 Task: Look for products in the category "Hot Dogs & Sausages" from the brand "Niman Ranch".
Action: Mouse pressed left at (19, 137)
Screenshot: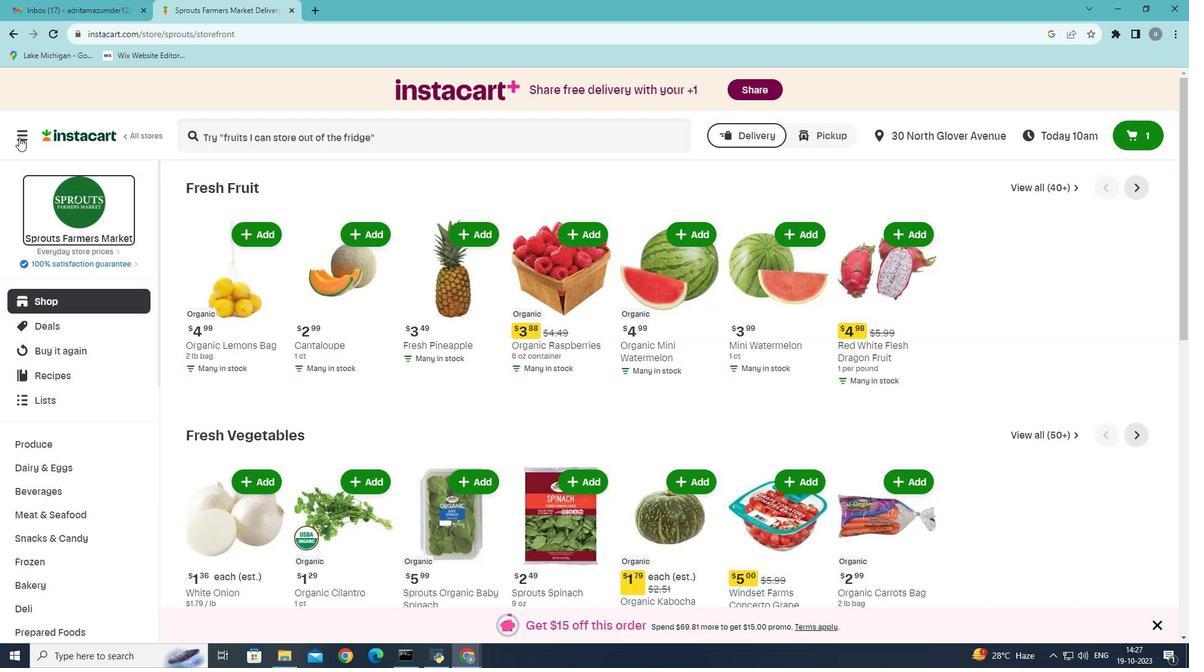 
Action: Mouse moved to (56, 356)
Screenshot: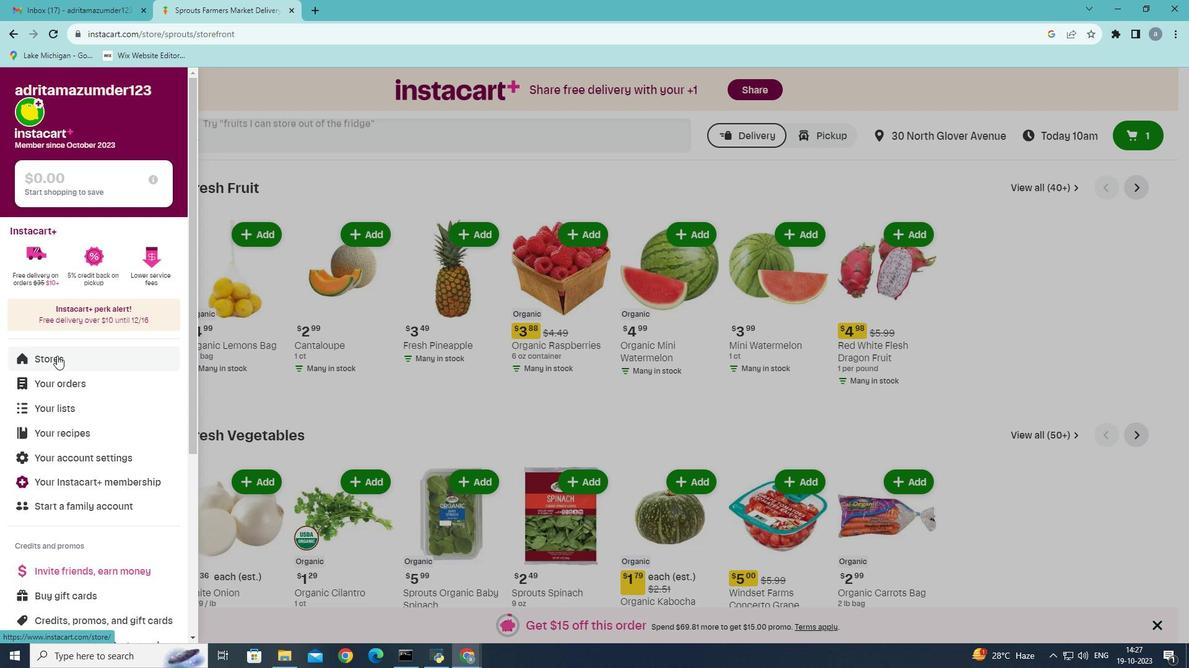 
Action: Mouse pressed left at (56, 356)
Screenshot: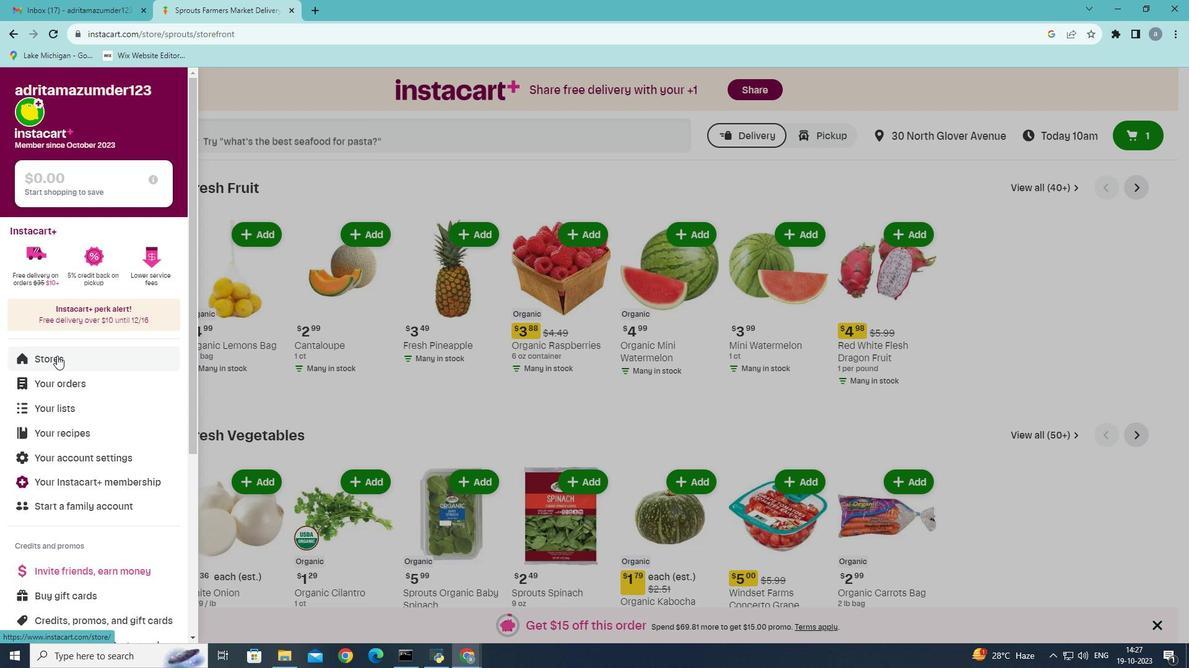
Action: Mouse moved to (283, 135)
Screenshot: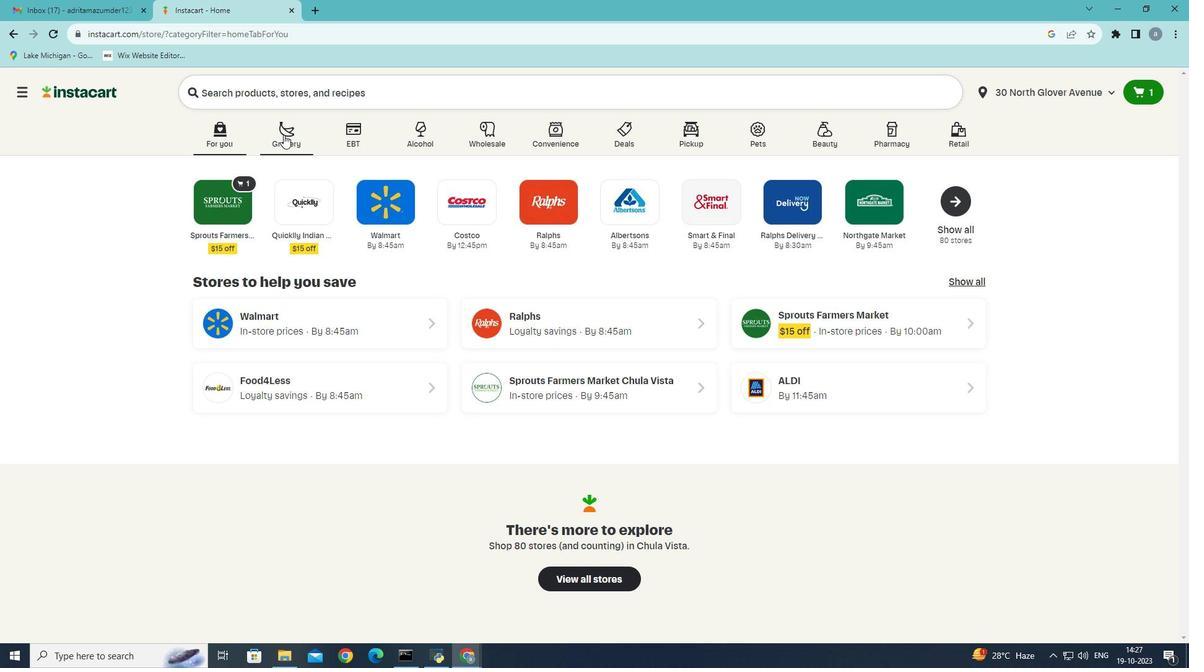 
Action: Mouse pressed left at (283, 135)
Screenshot: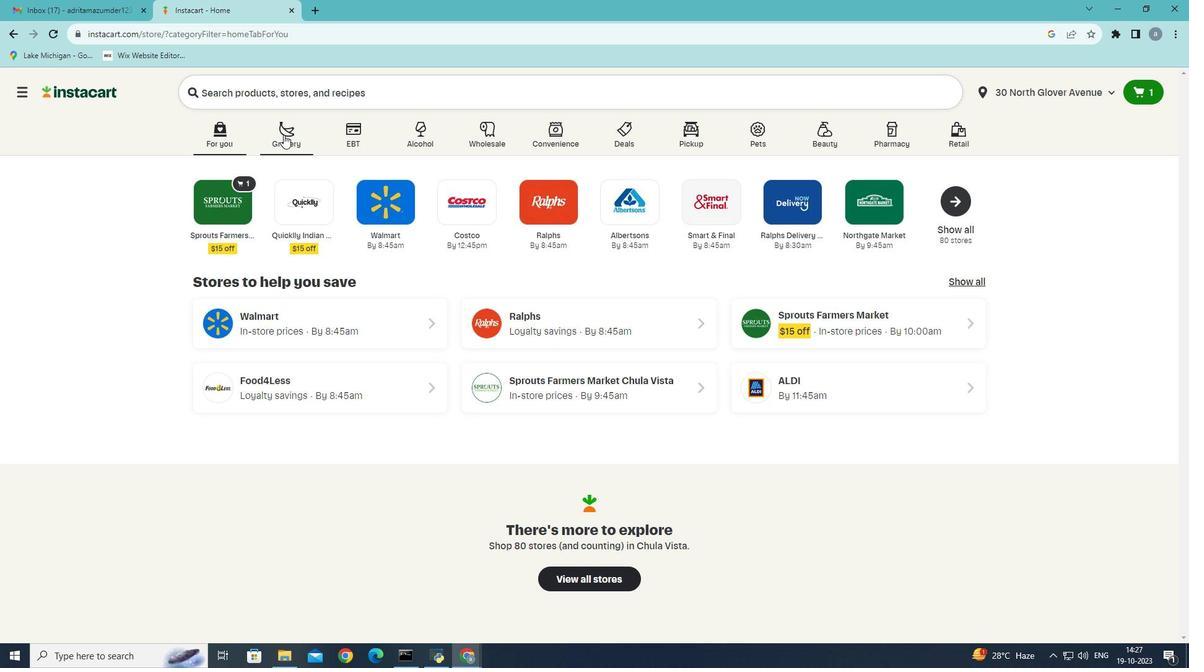 
Action: Mouse moved to (258, 358)
Screenshot: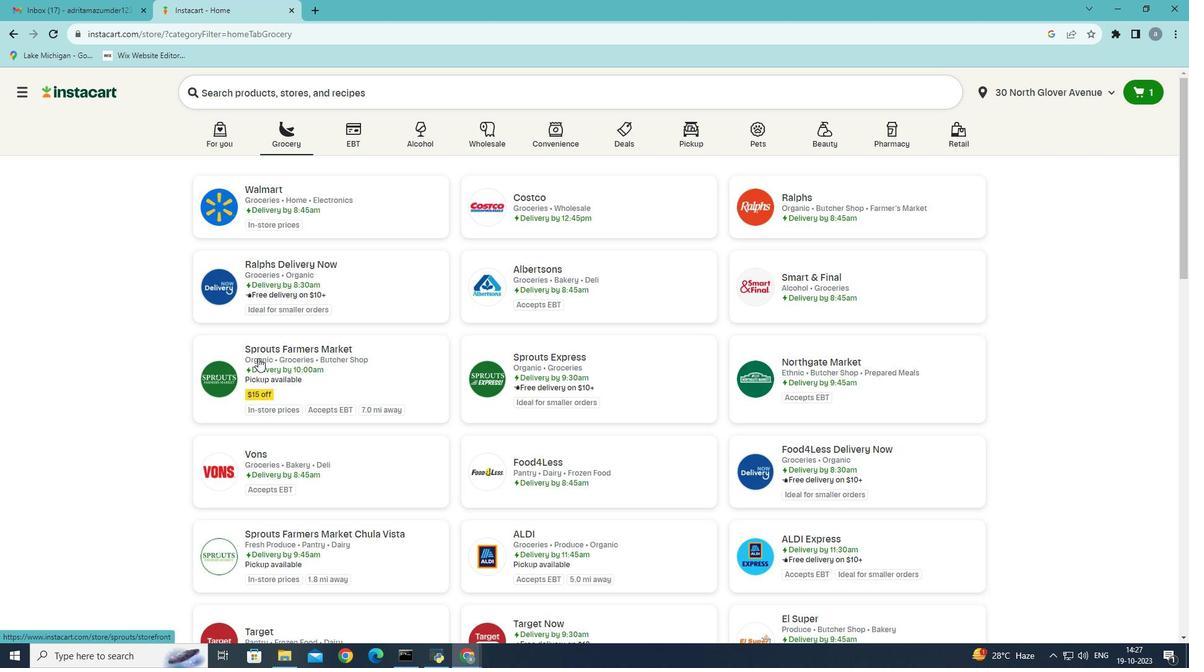 
Action: Mouse pressed left at (258, 358)
Screenshot: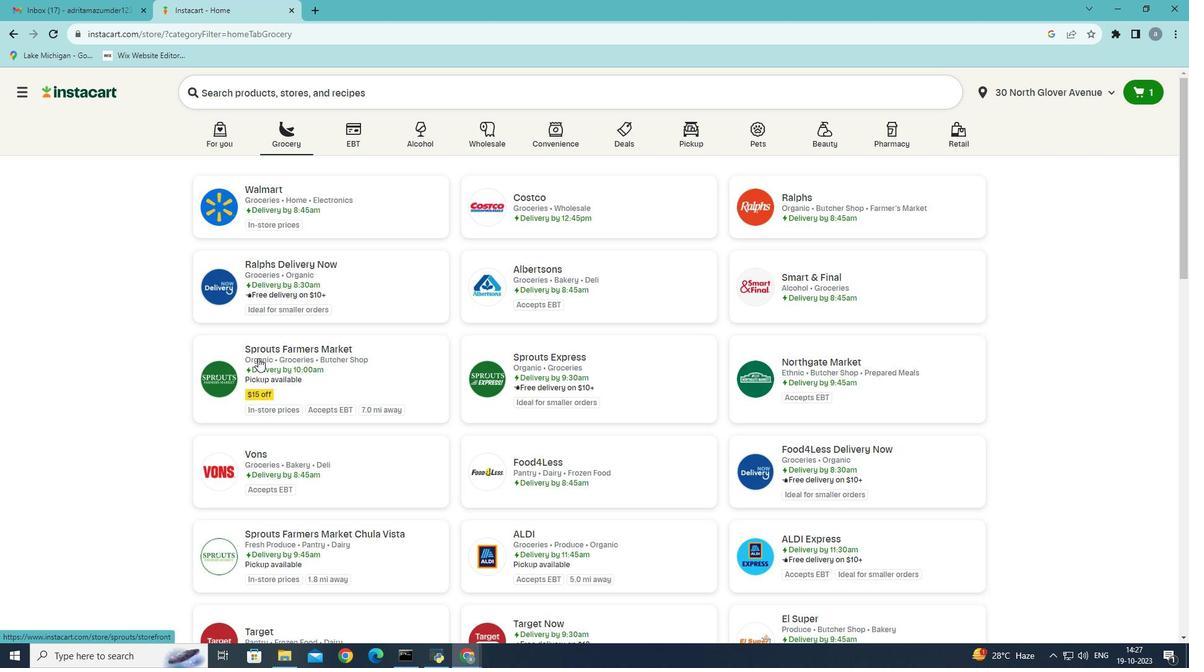 
Action: Mouse moved to (89, 511)
Screenshot: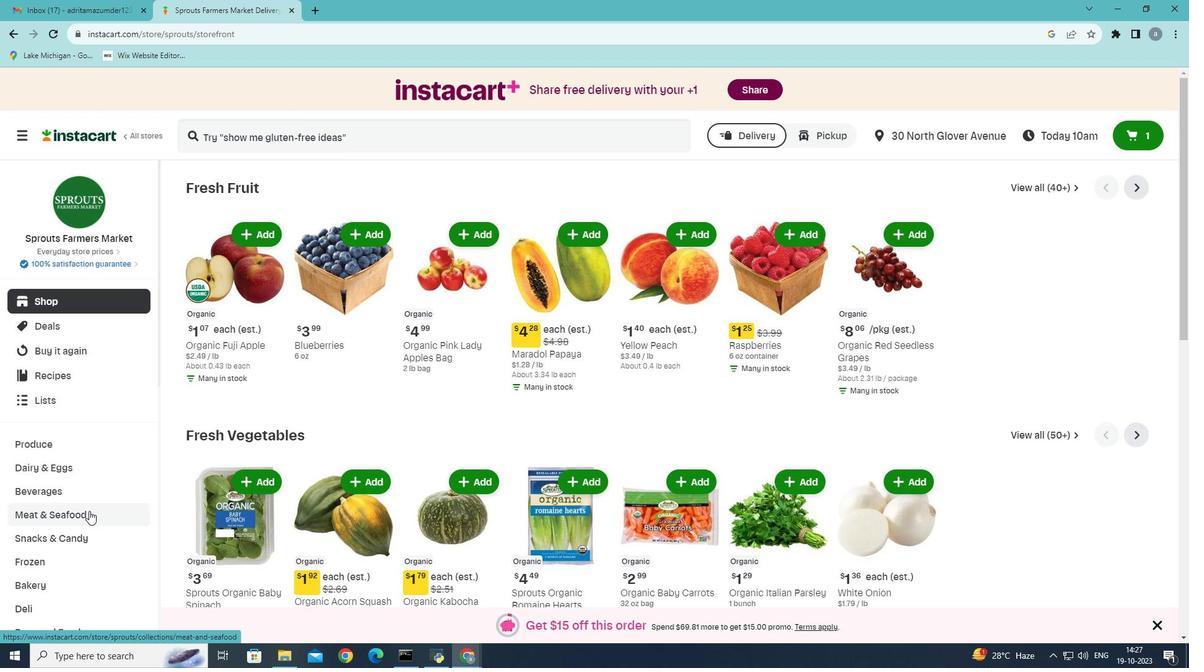 
Action: Mouse pressed left at (89, 511)
Screenshot: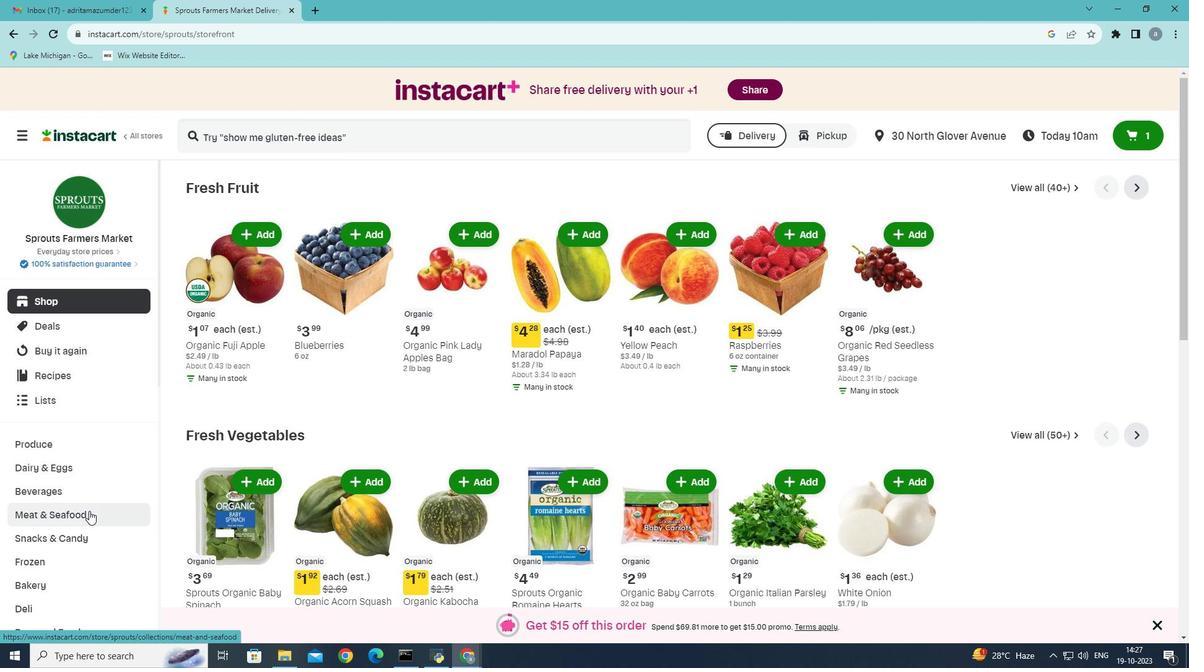 
Action: Mouse moved to (635, 218)
Screenshot: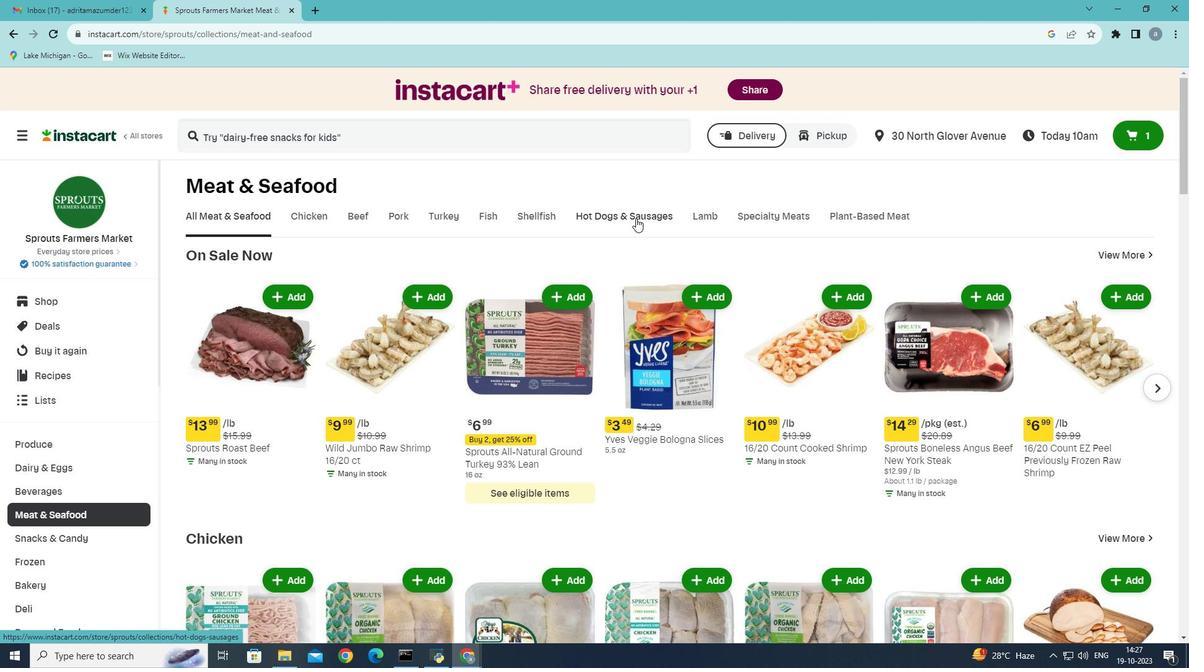 
Action: Mouse pressed left at (635, 218)
Screenshot: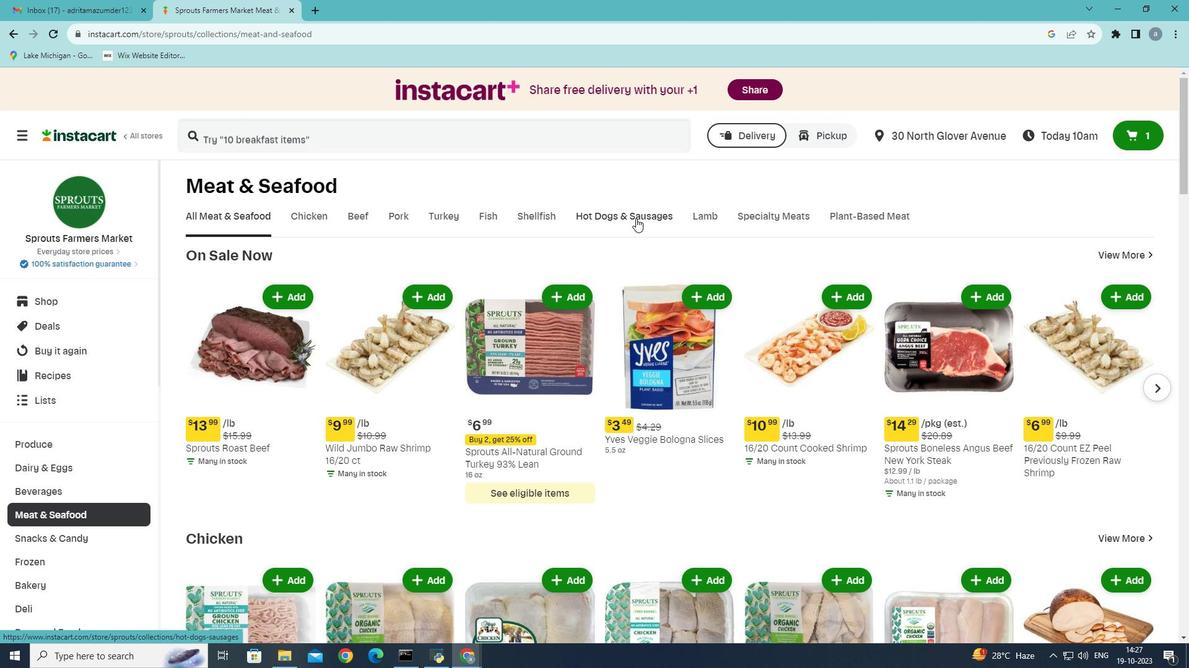 
Action: Mouse moved to (285, 259)
Screenshot: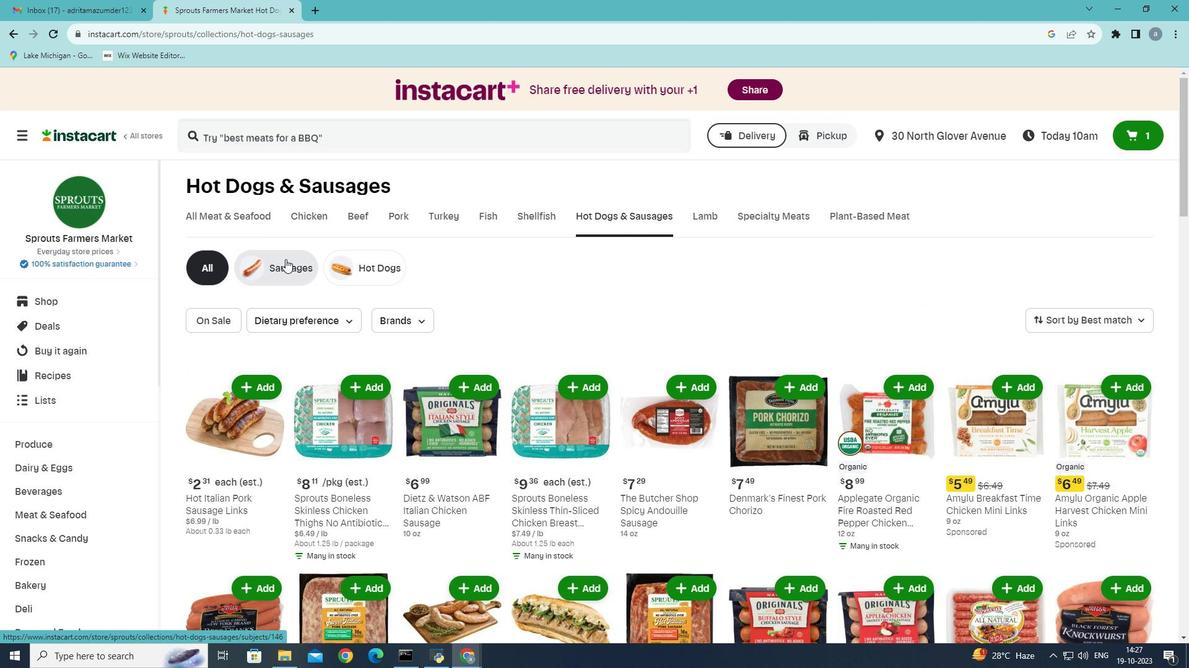 
Action: Mouse pressed left at (285, 259)
Screenshot: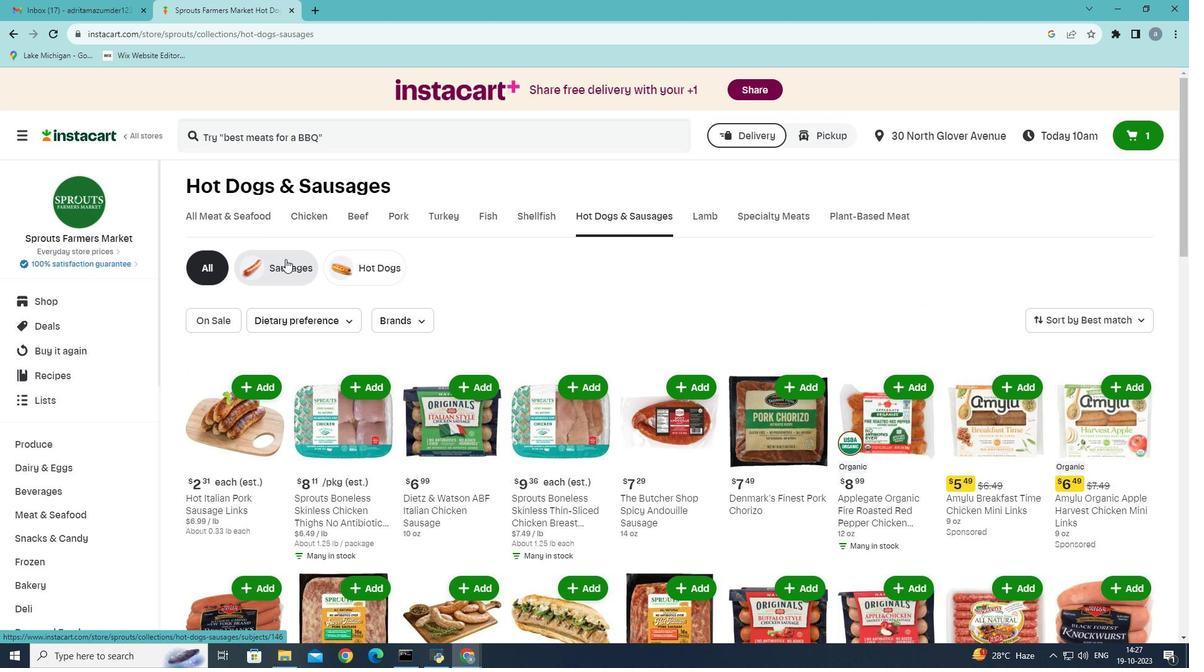 
Action: Mouse moved to (419, 322)
Screenshot: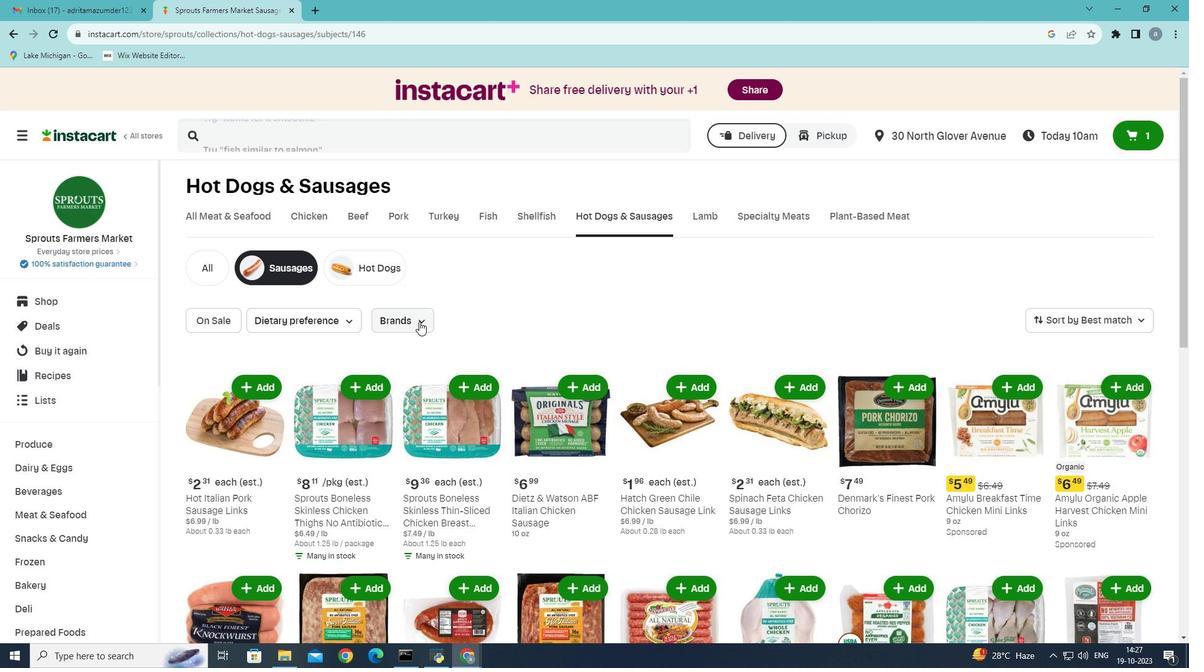 
Action: Mouse pressed left at (419, 322)
Screenshot: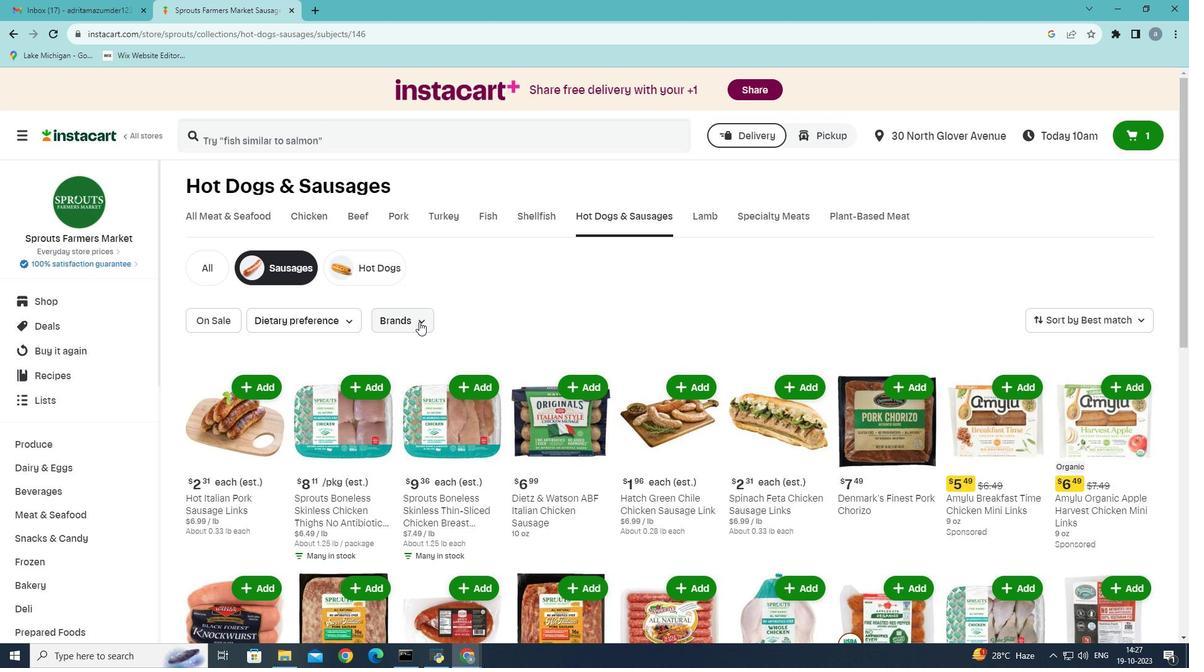 
Action: Mouse moved to (426, 372)
Screenshot: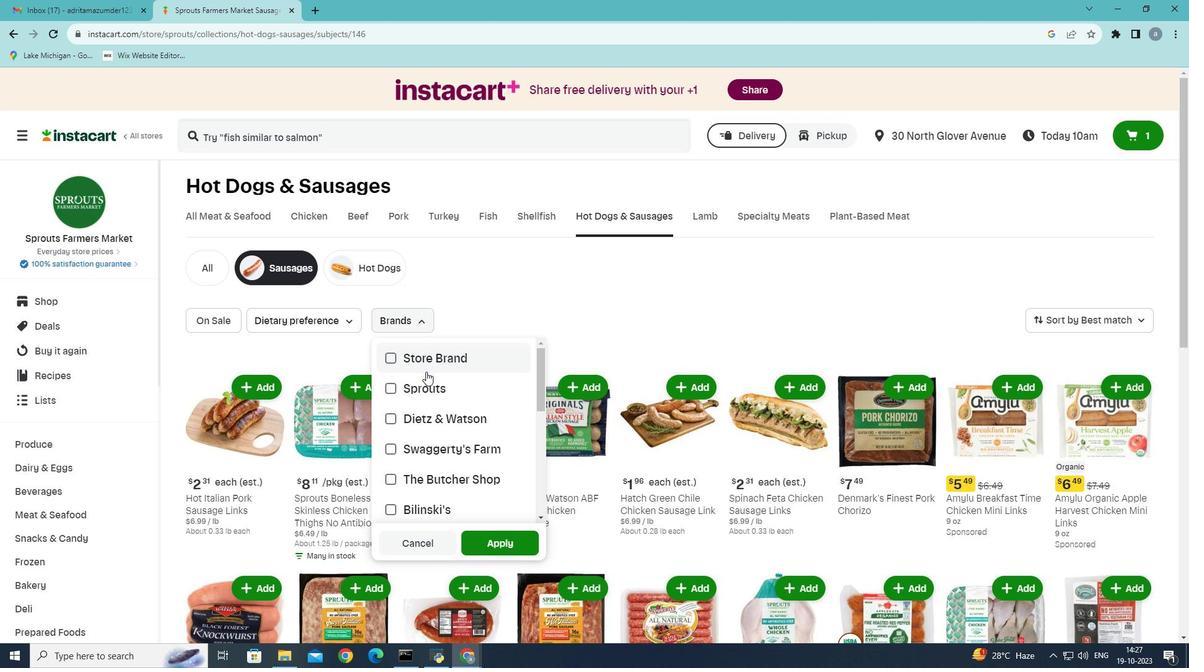 
Action: Mouse scrolled (426, 371) with delta (0, 0)
Screenshot: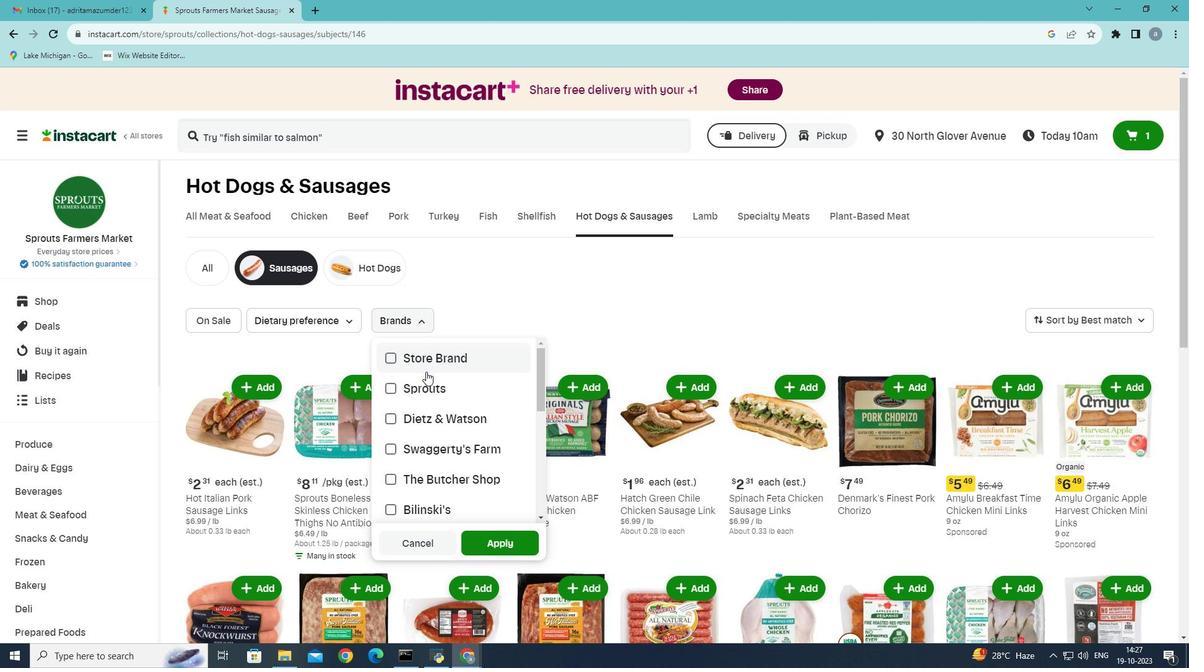 
Action: Mouse scrolled (426, 371) with delta (0, 0)
Screenshot: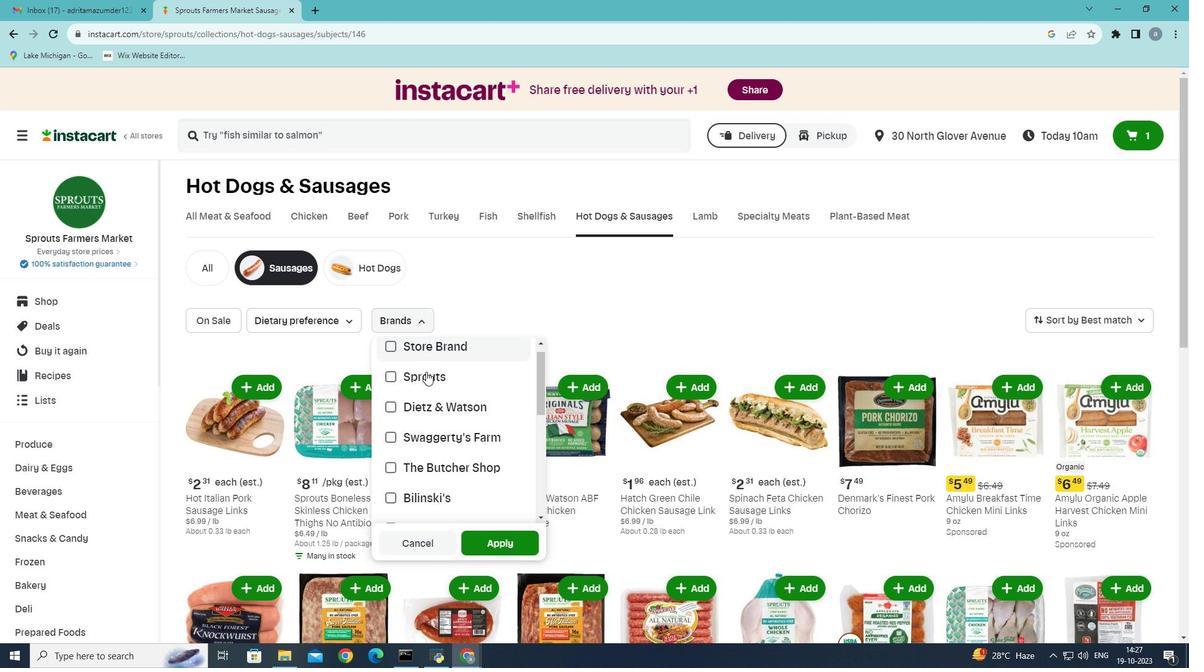 
Action: Mouse scrolled (426, 371) with delta (0, 0)
Screenshot: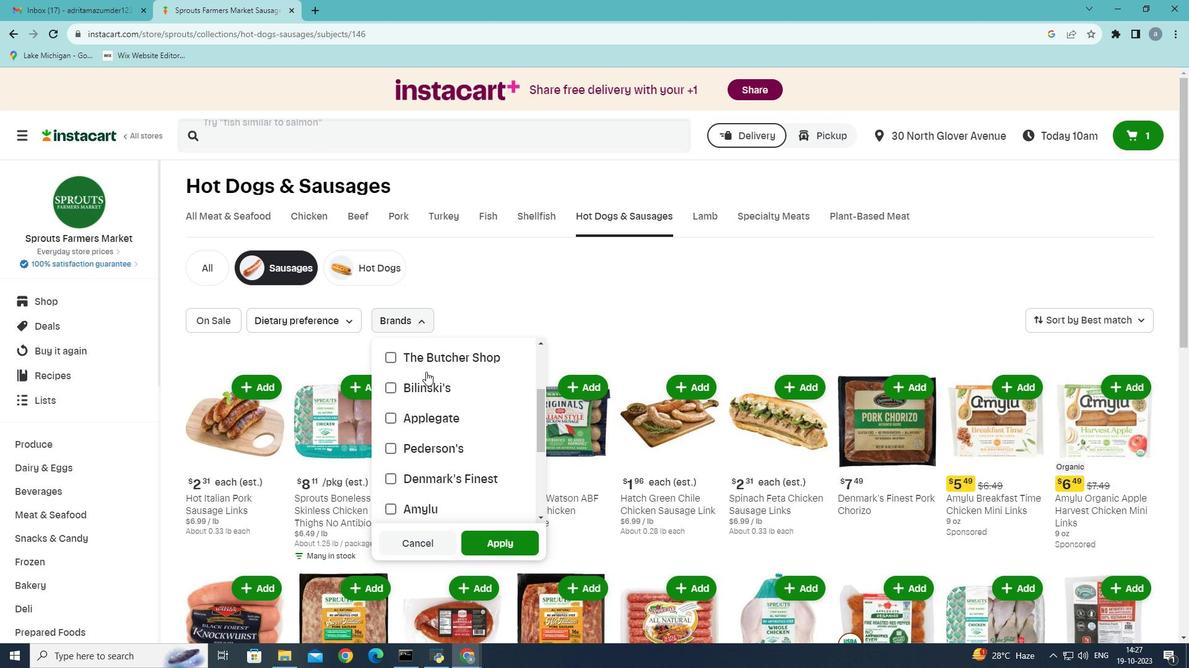 
Action: Mouse scrolled (426, 371) with delta (0, 0)
Screenshot: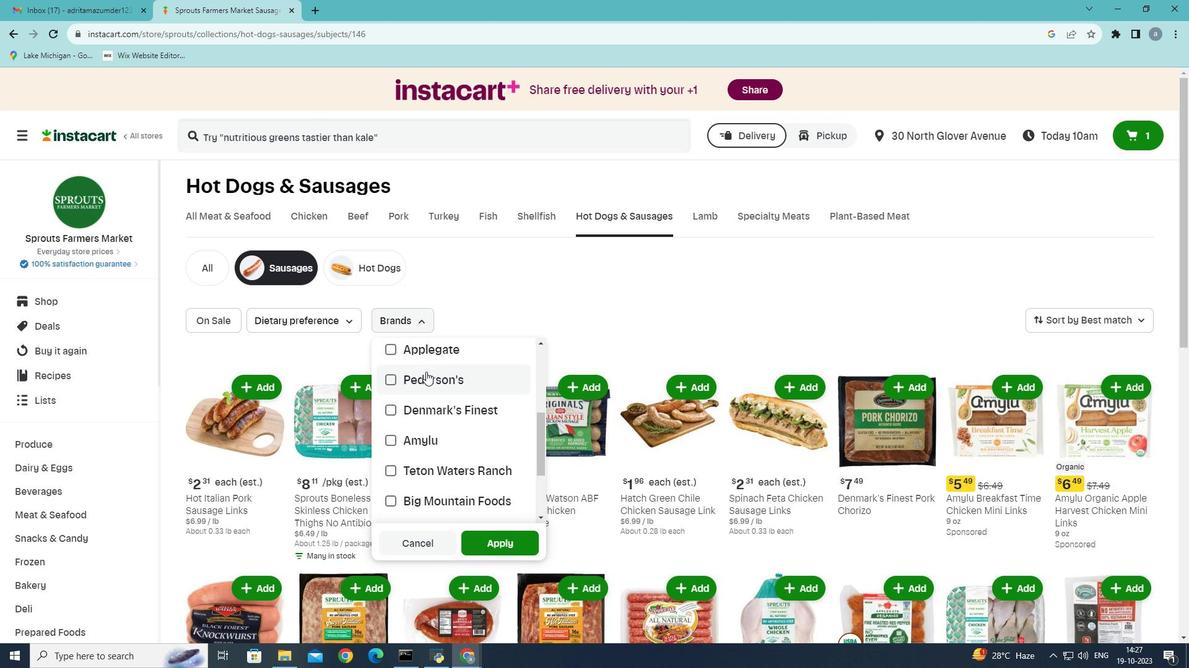 
Action: Mouse scrolled (426, 371) with delta (0, 0)
Screenshot: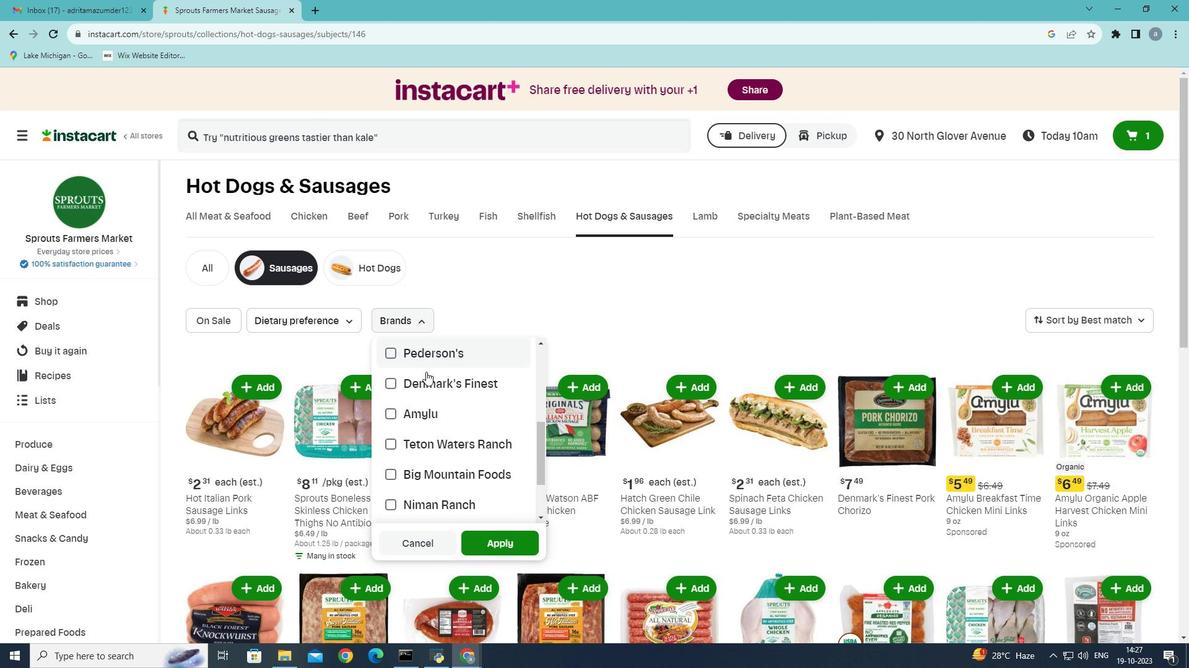 
Action: Mouse moved to (388, 423)
Screenshot: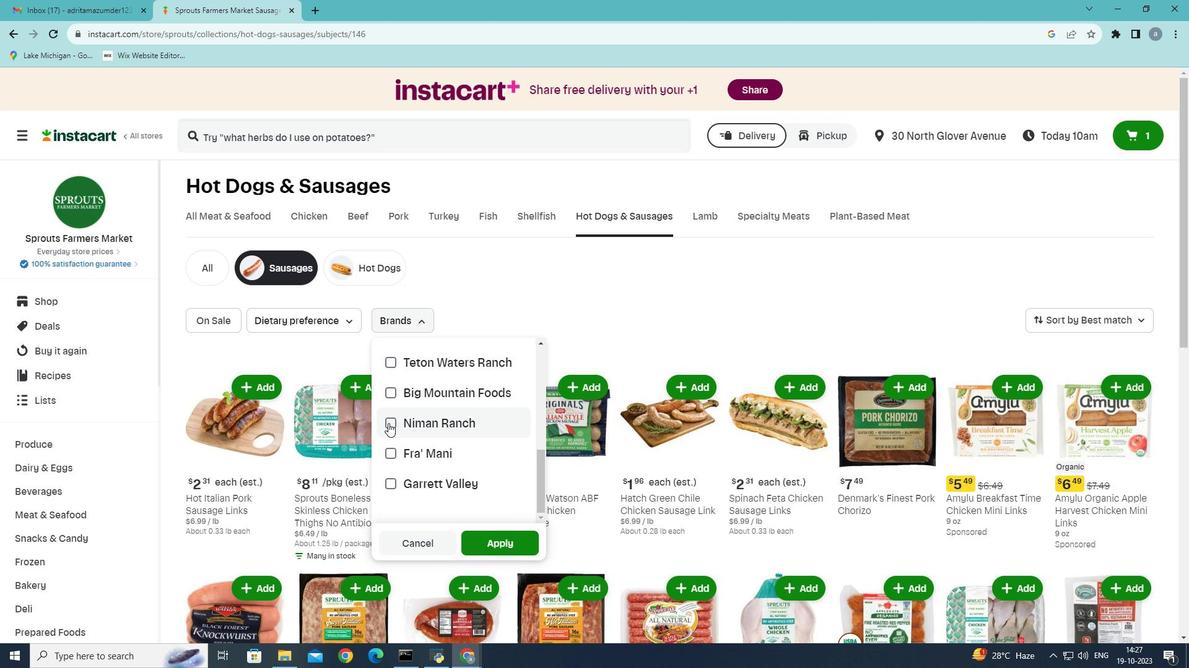 
Action: Mouse pressed left at (388, 423)
Screenshot: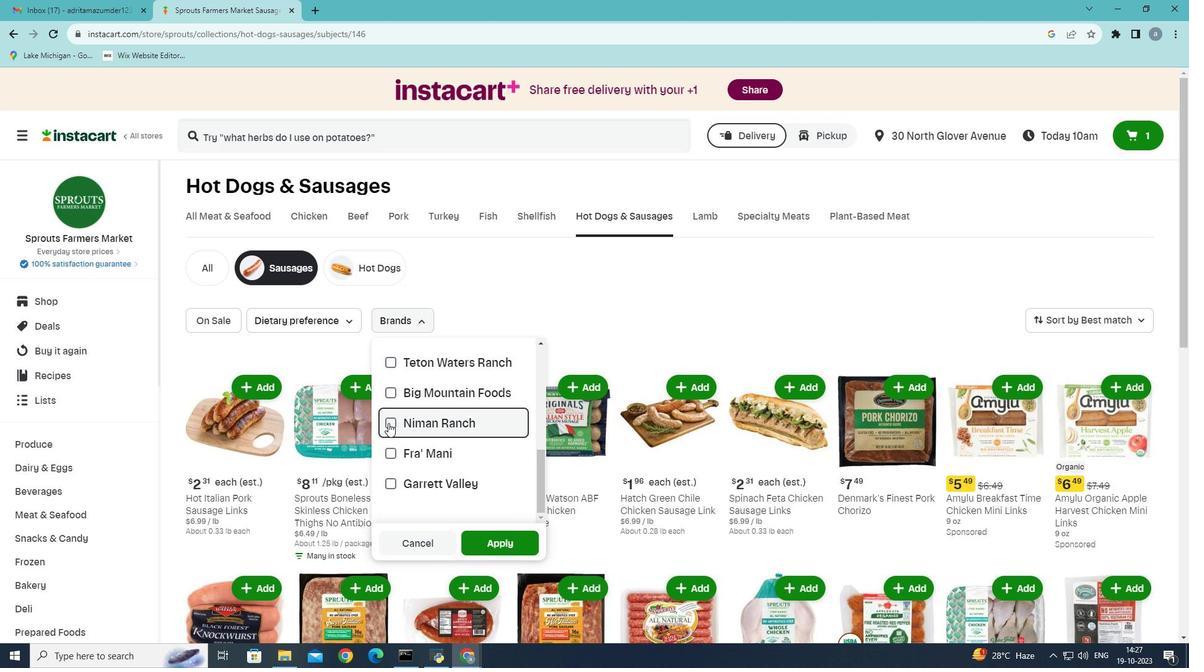 
Action: Mouse moved to (497, 546)
Screenshot: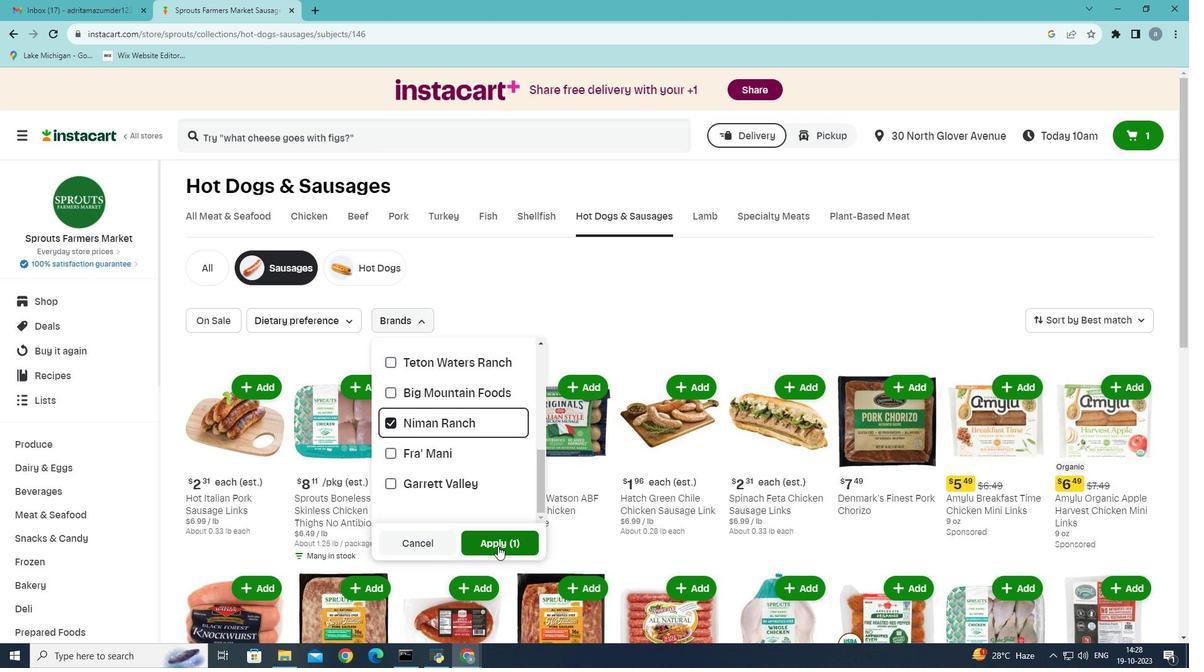 
Action: Mouse pressed left at (497, 546)
Screenshot: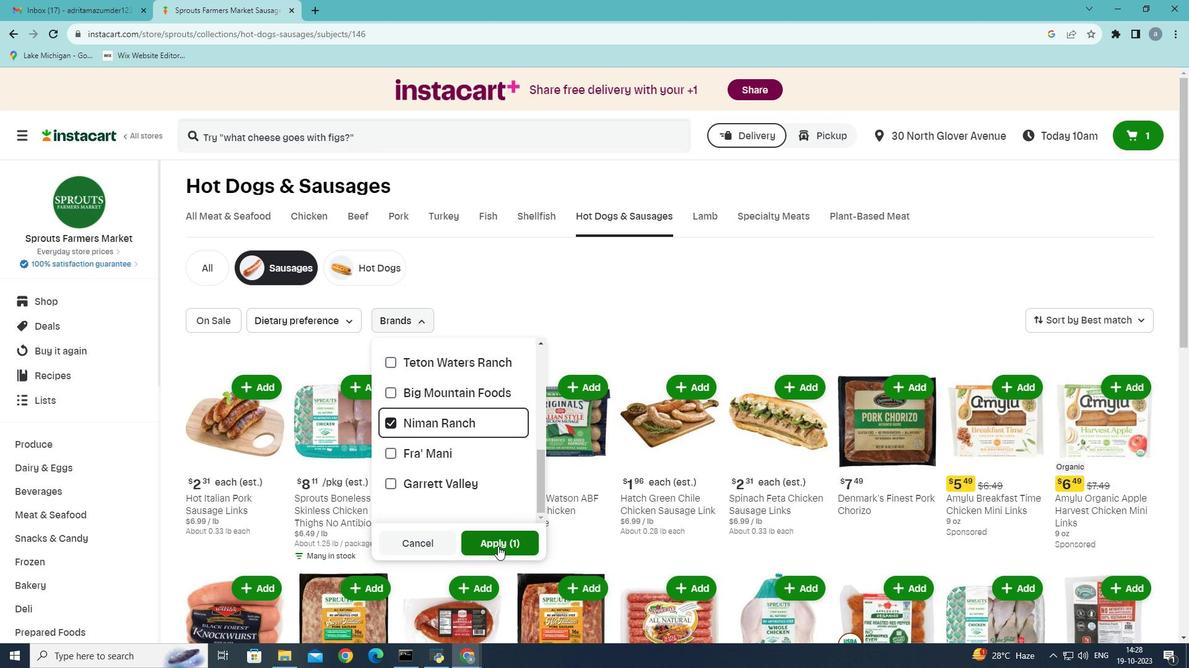 
Action: Mouse moved to (330, 328)
Screenshot: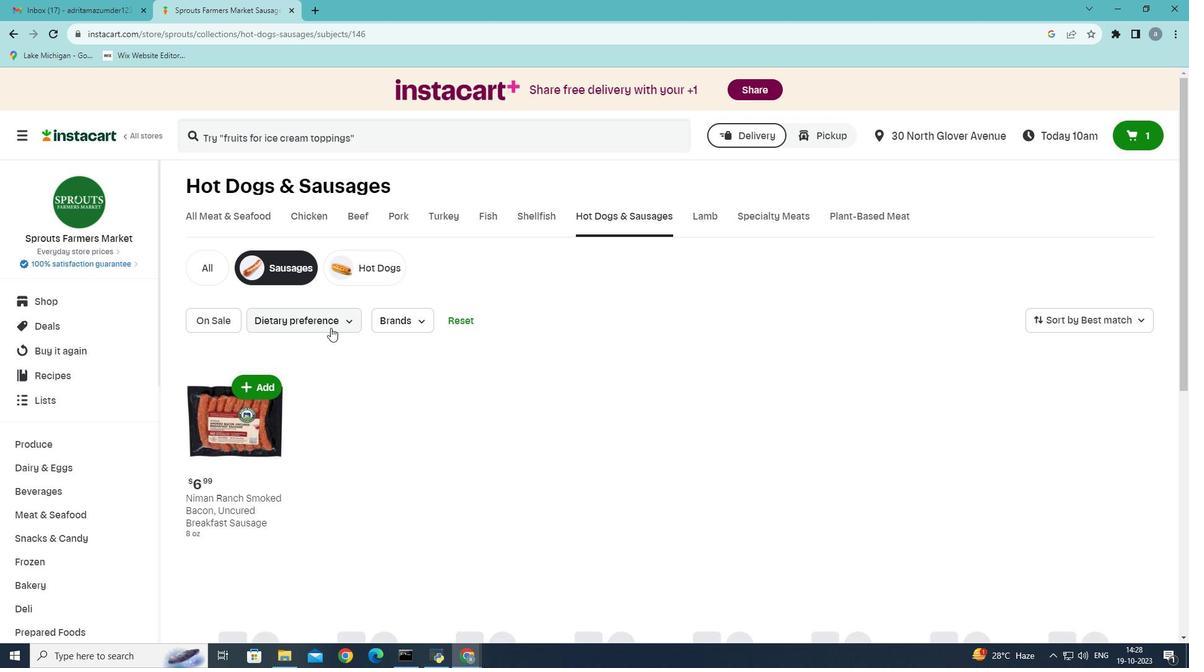 
